 Task: Change curved connector line weight to 8PX.
Action: Mouse moved to (600, 331)
Screenshot: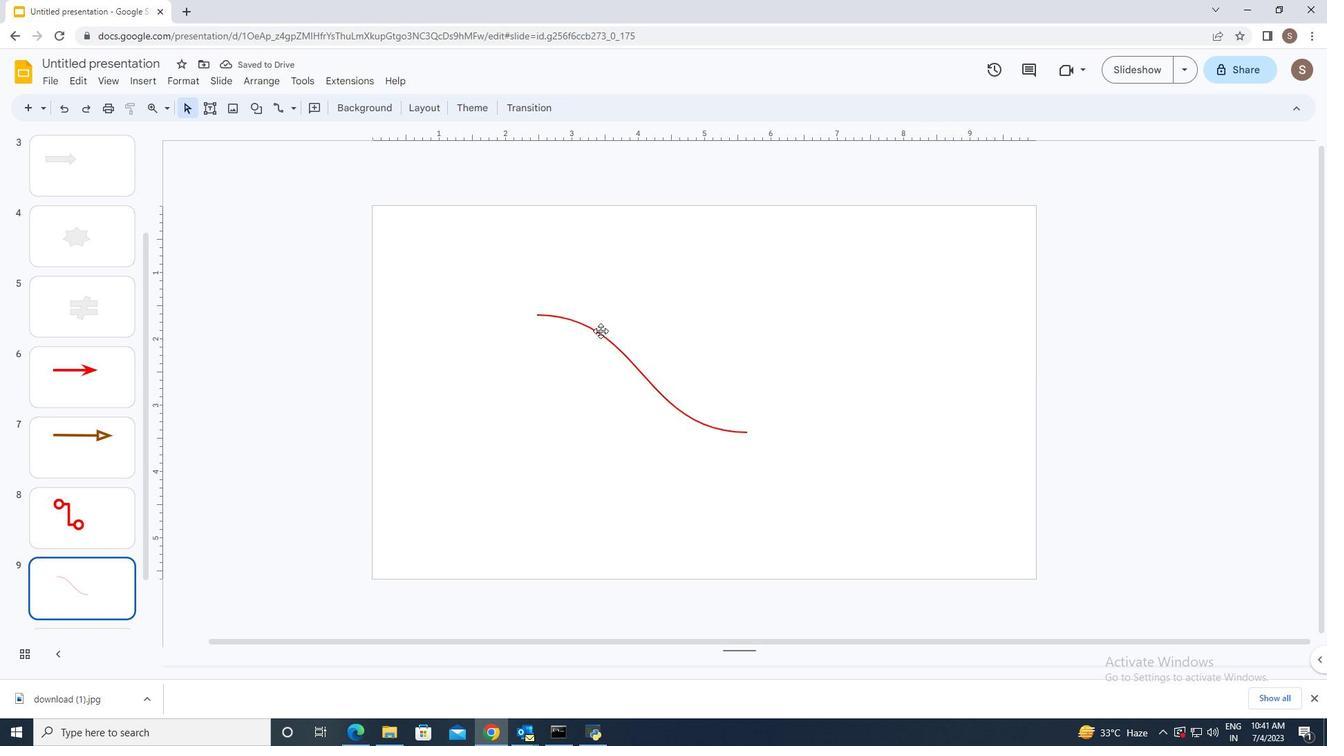 
Action: Mouse pressed left at (600, 331)
Screenshot: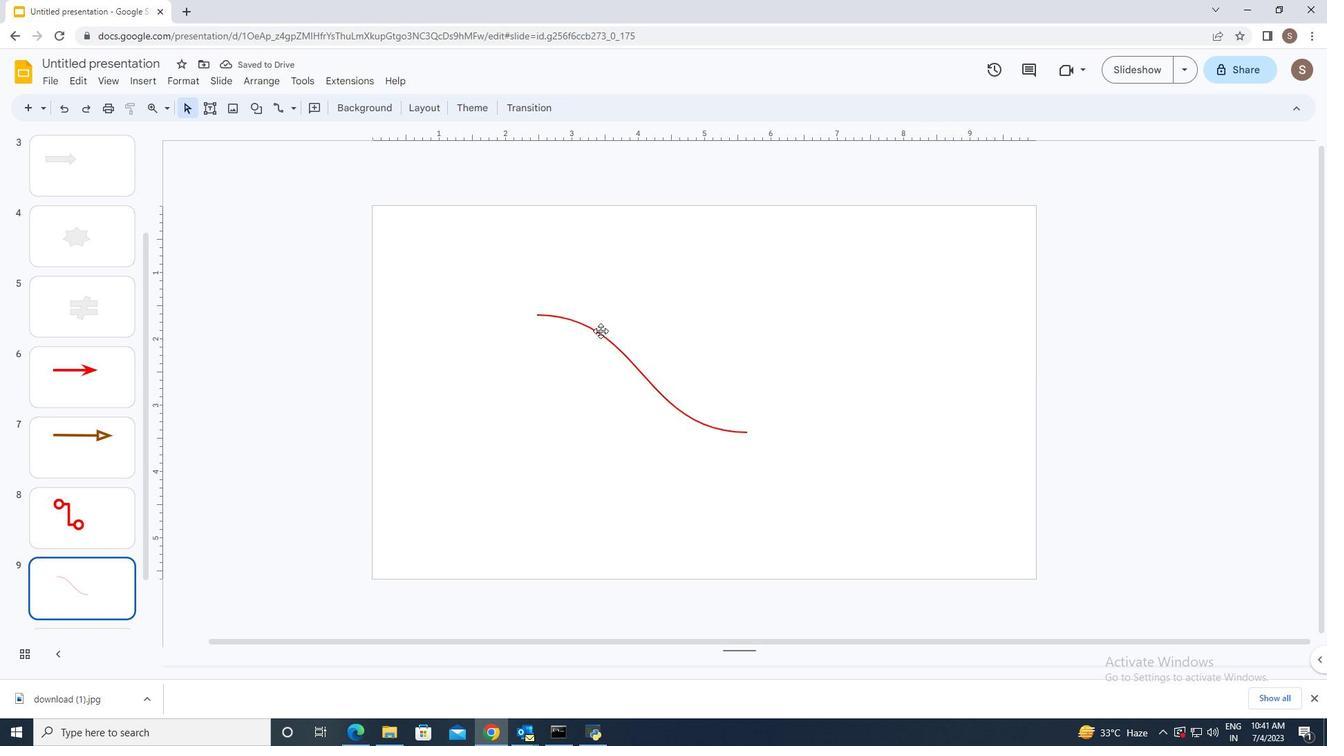 
Action: Mouse moved to (343, 99)
Screenshot: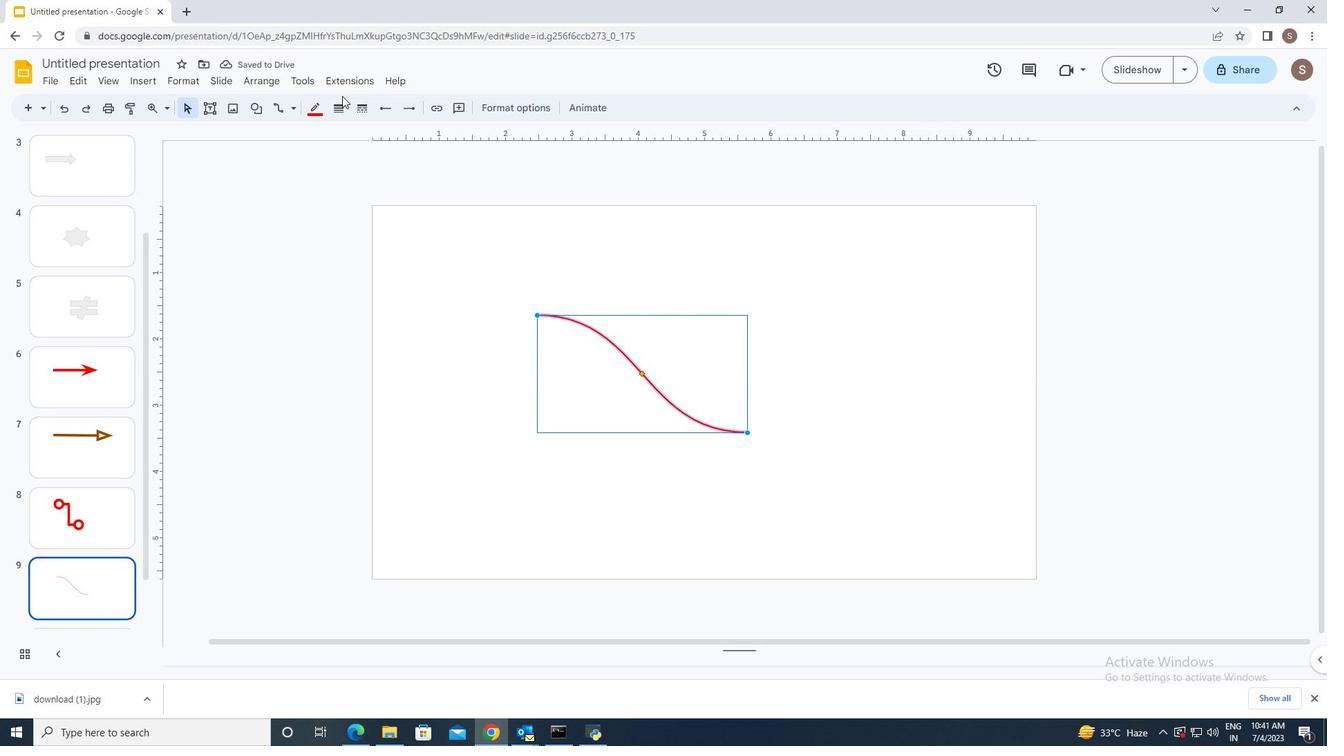 
Action: Mouse pressed left at (343, 99)
Screenshot: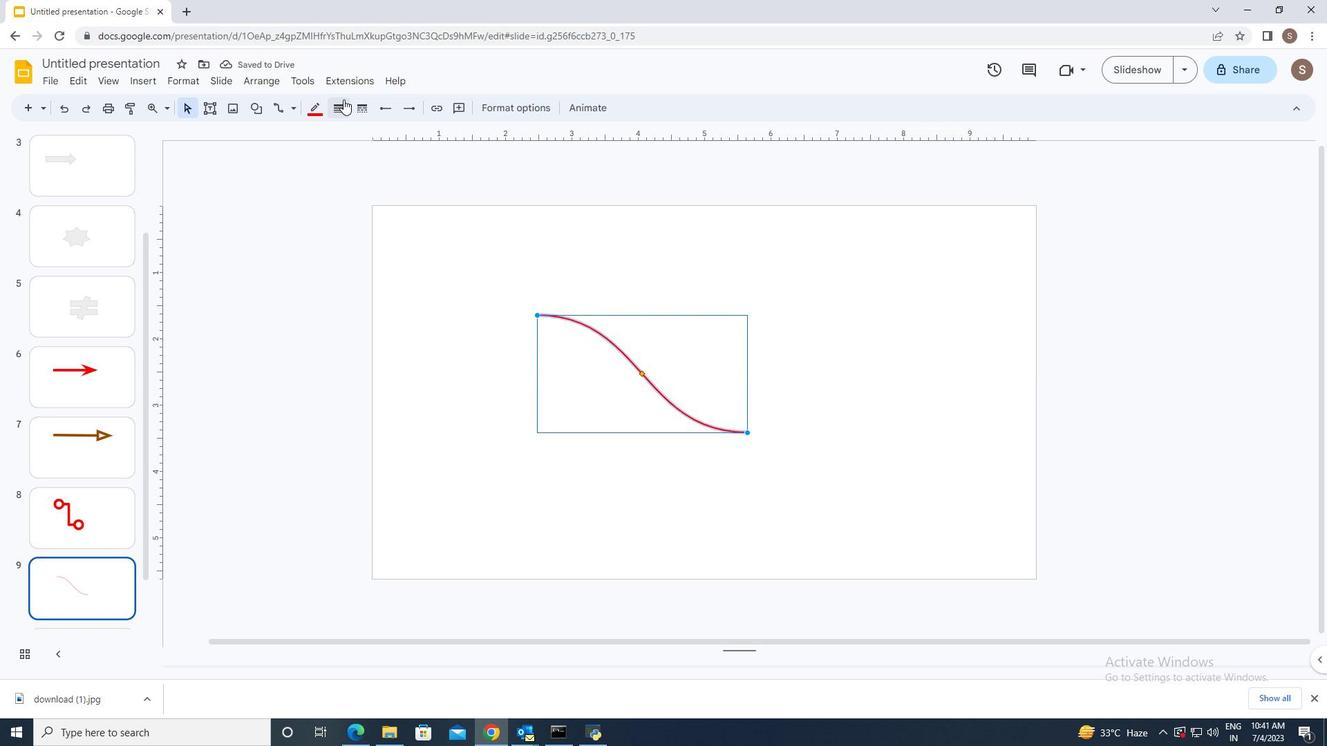 
Action: Mouse moved to (371, 219)
Screenshot: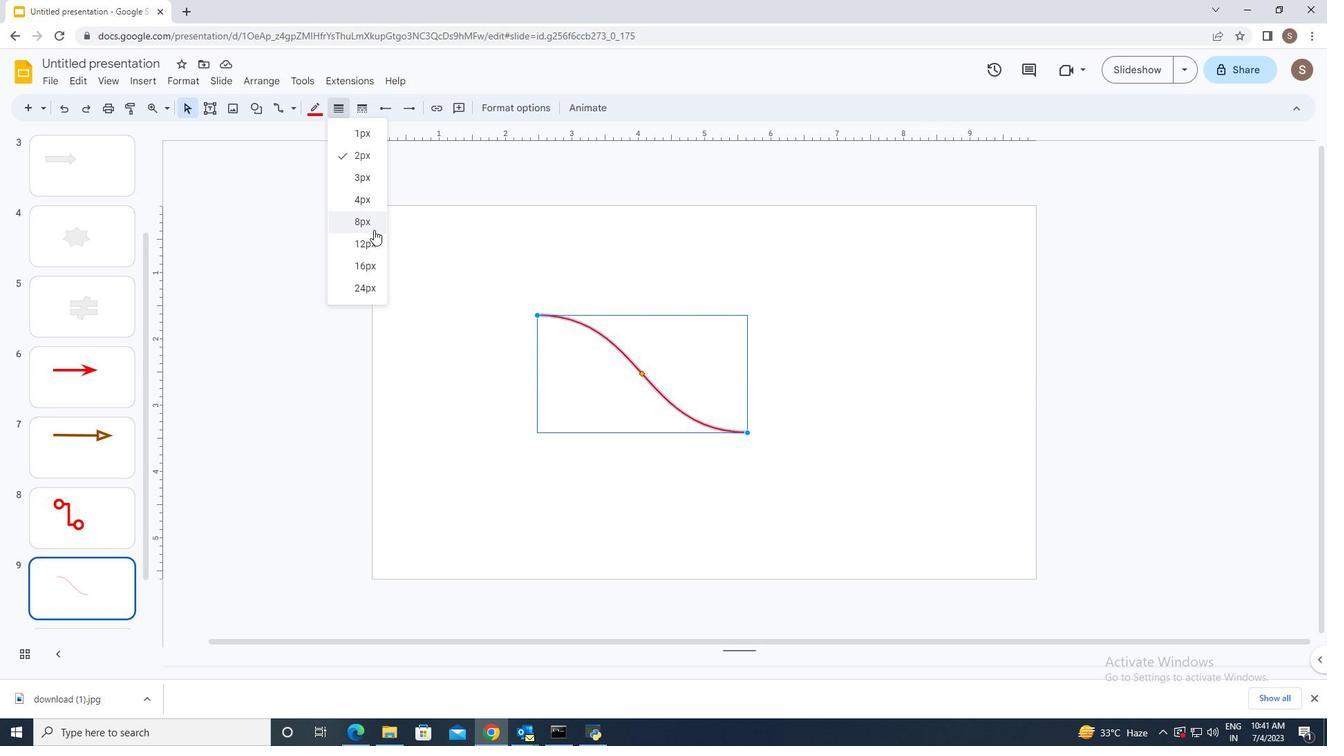 
Action: Mouse pressed left at (371, 219)
Screenshot: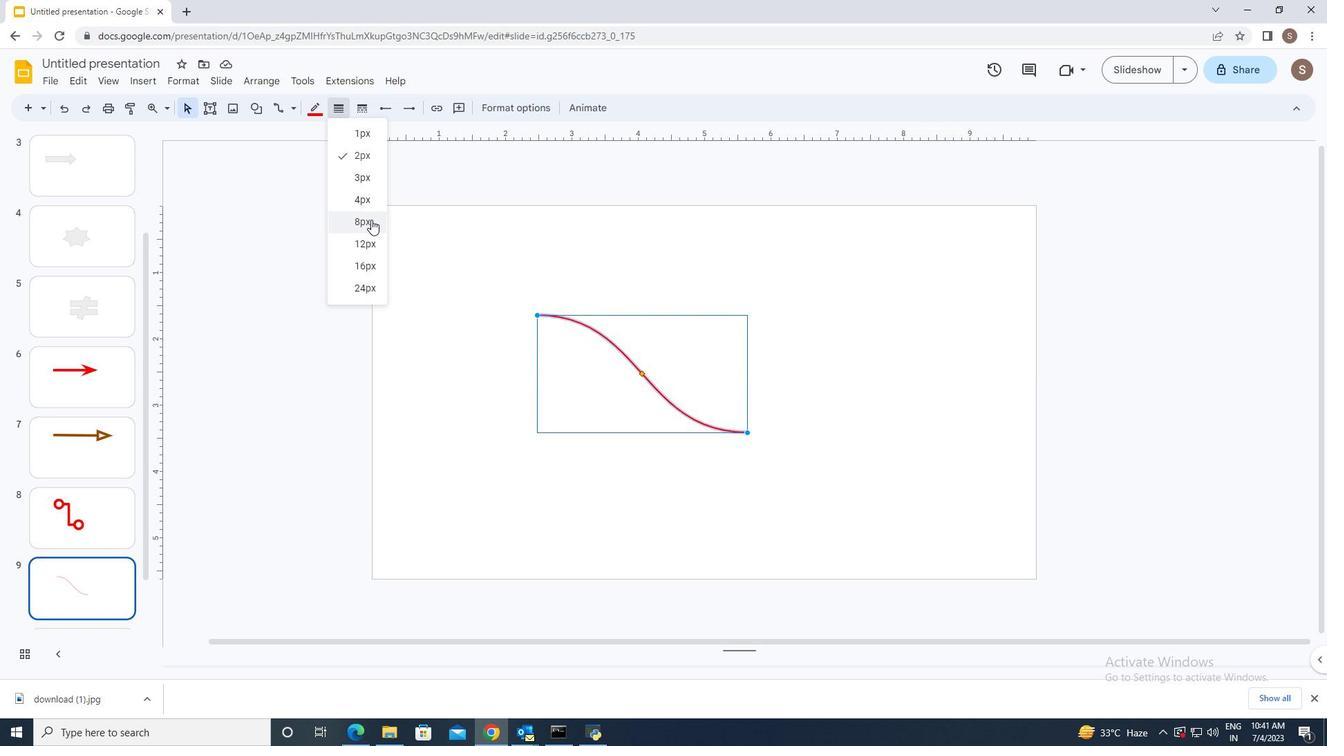 
Action: Mouse moved to (407, 414)
Screenshot: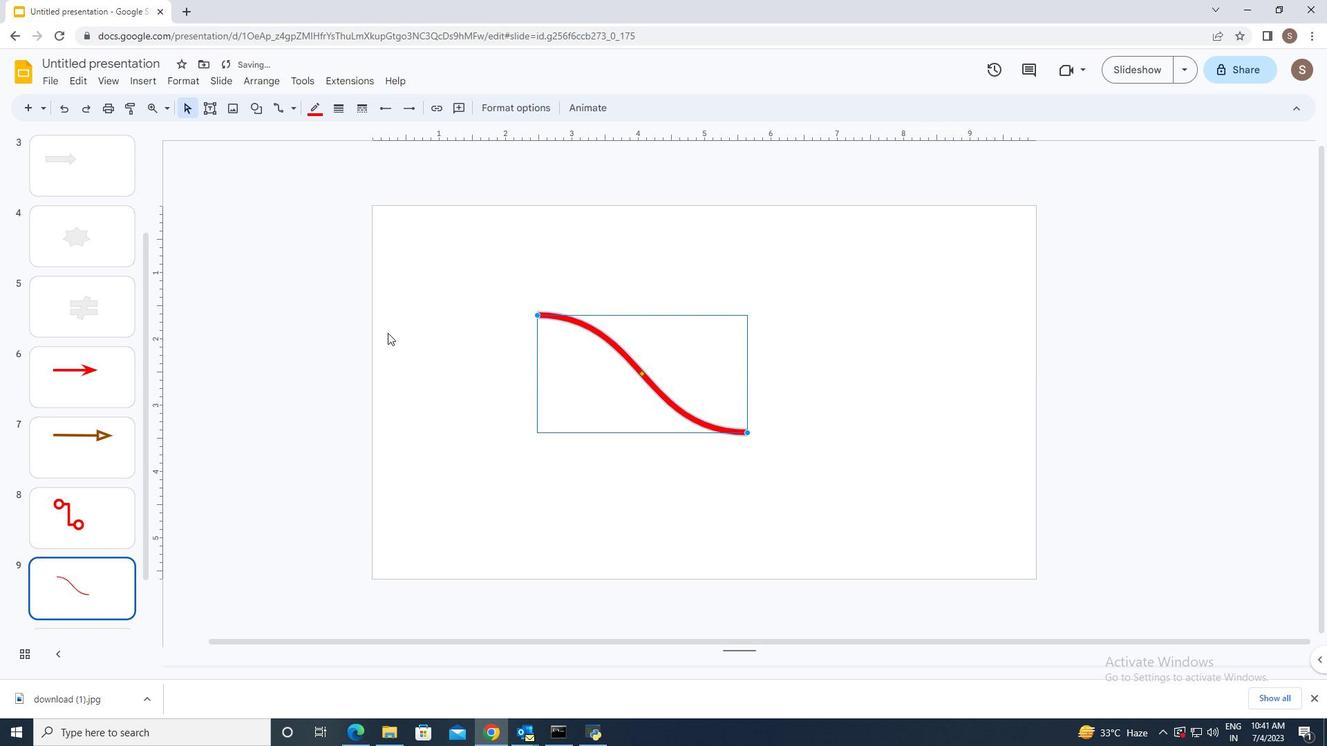 
Action: Mouse pressed left at (407, 414)
Screenshot: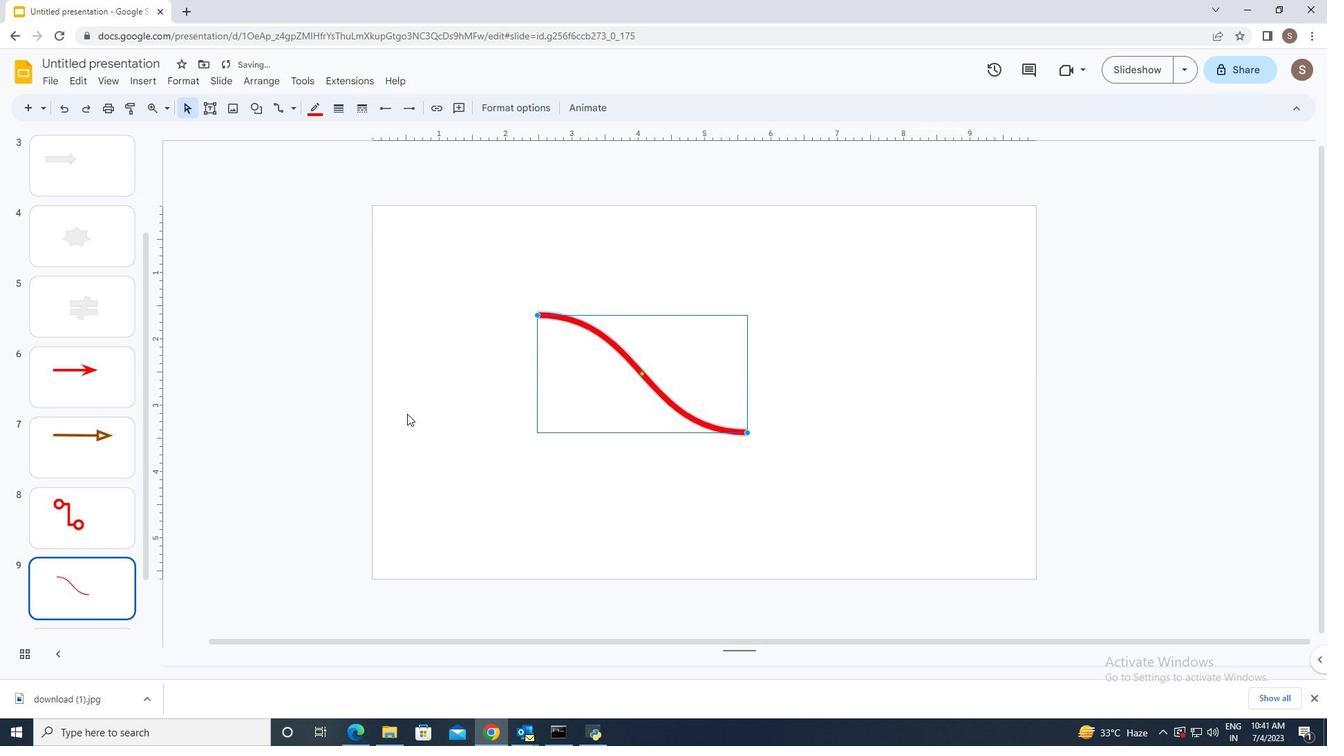 
Action: Mouse moved to (407, 414)
Screenshot: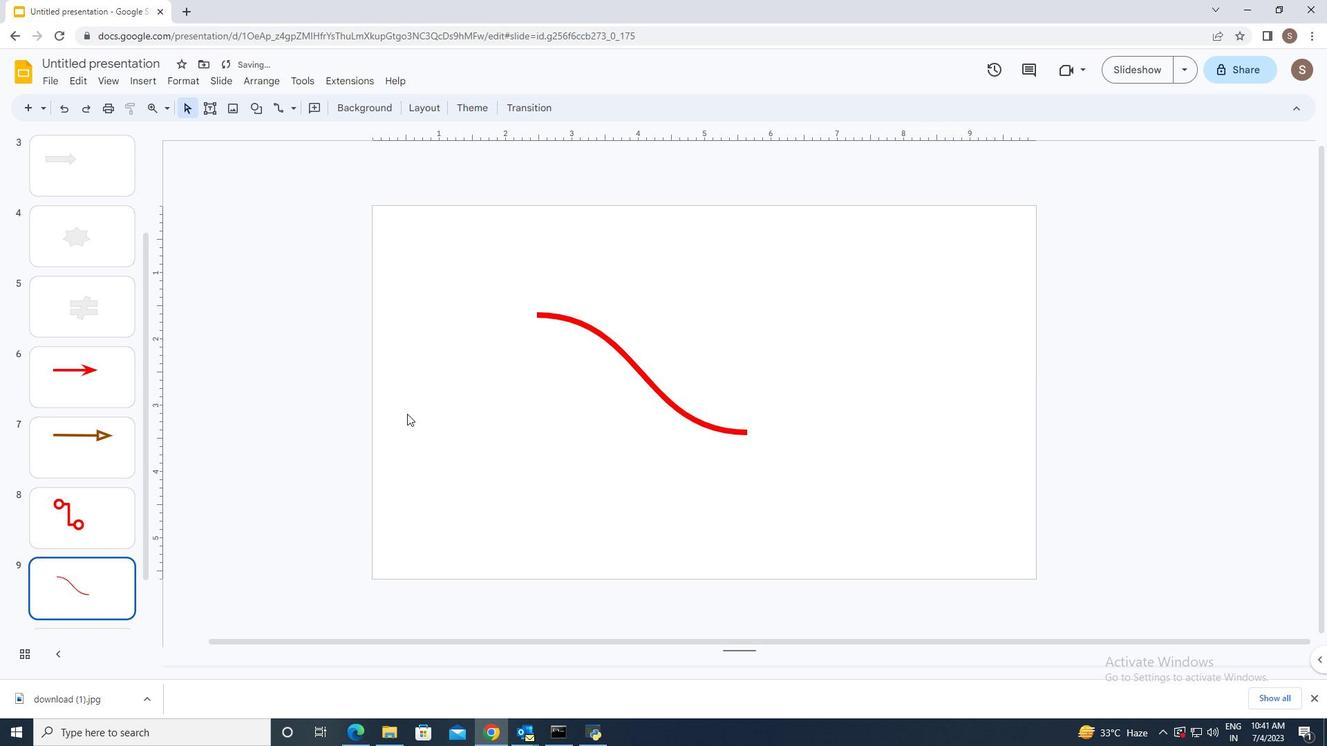 
